 Task: Select the Central Africa Time as time zone for the schedule.
Action: Mouse moved to (469, 208)
Screenshot: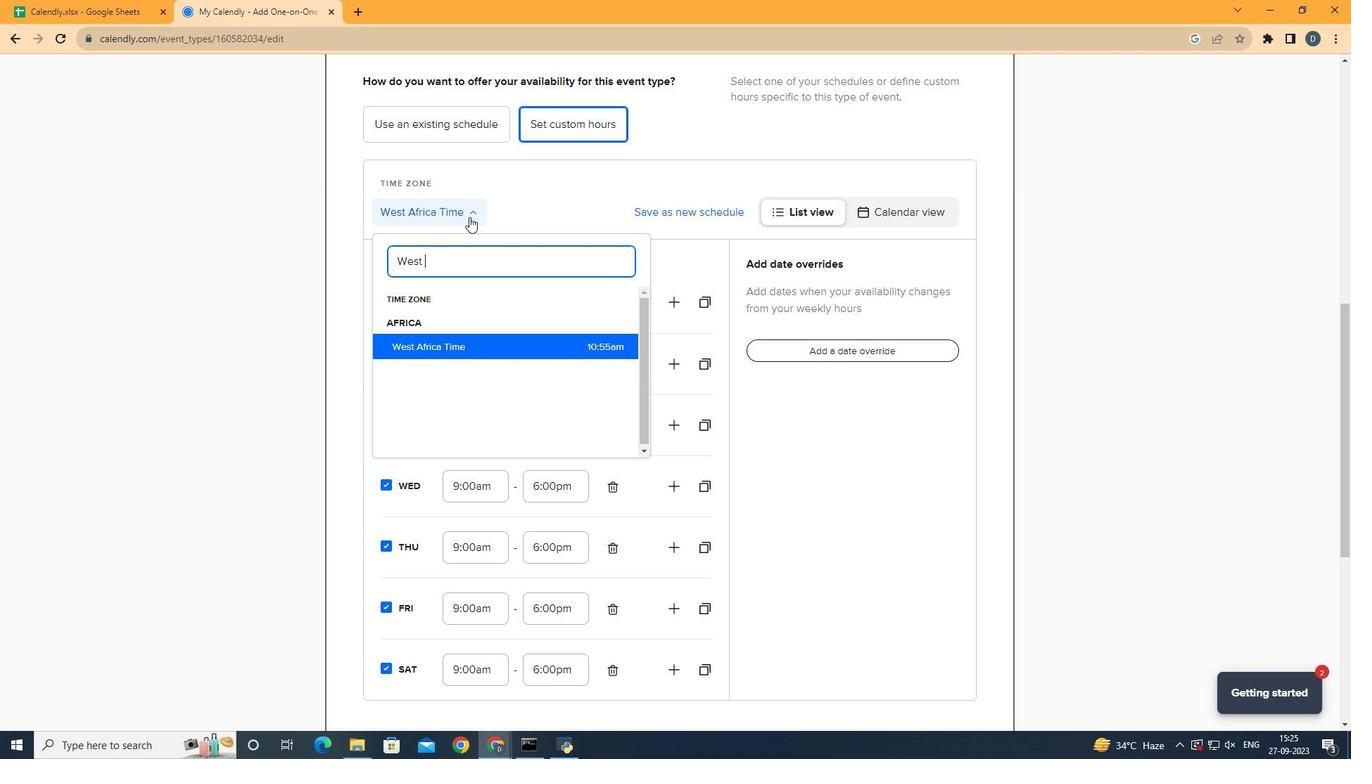 
Action: Mouse pressed left at (469, 208)
Screenshot: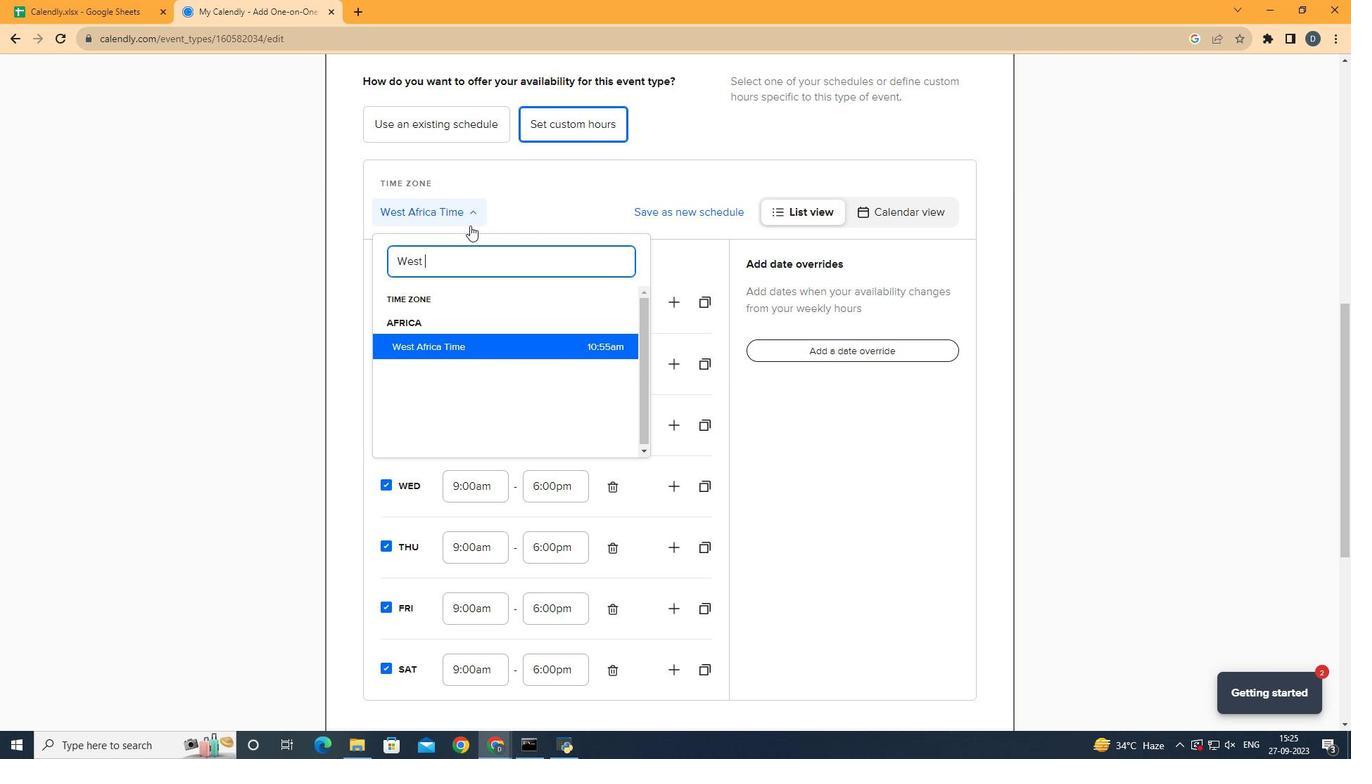 
Action: Mouse moved to (462, 262)
Screenshot: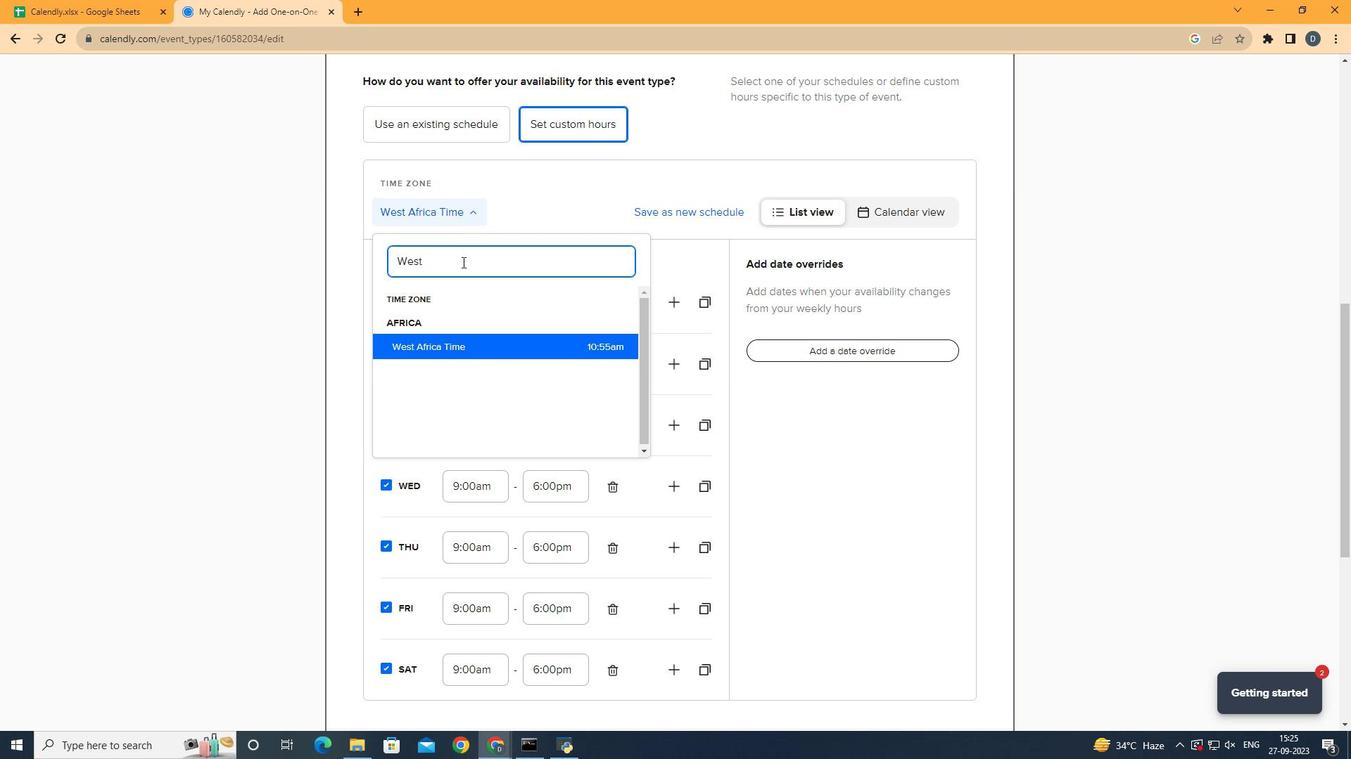 
Action: Mouse pressed left at (462, 262)
Screenshot: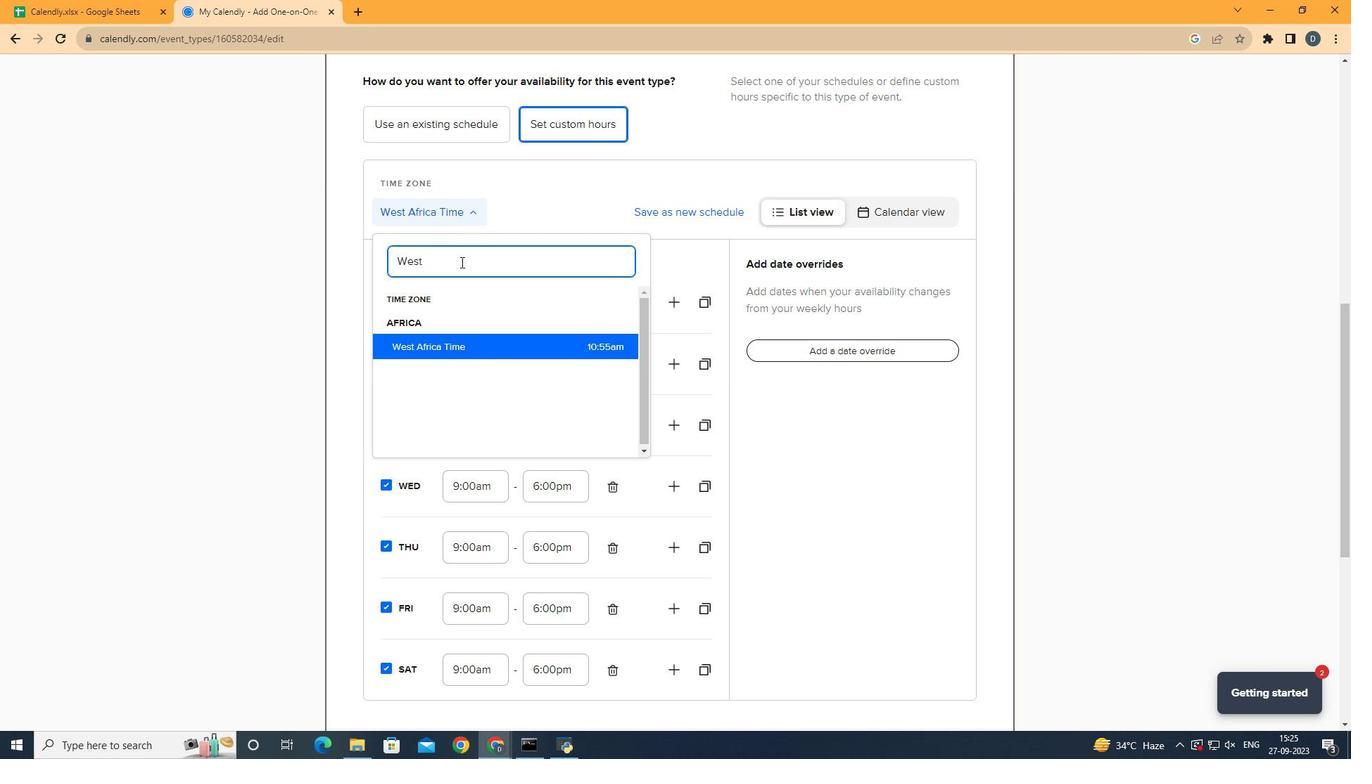 
Action: Mouse moved to (460, 262)
Screenshot: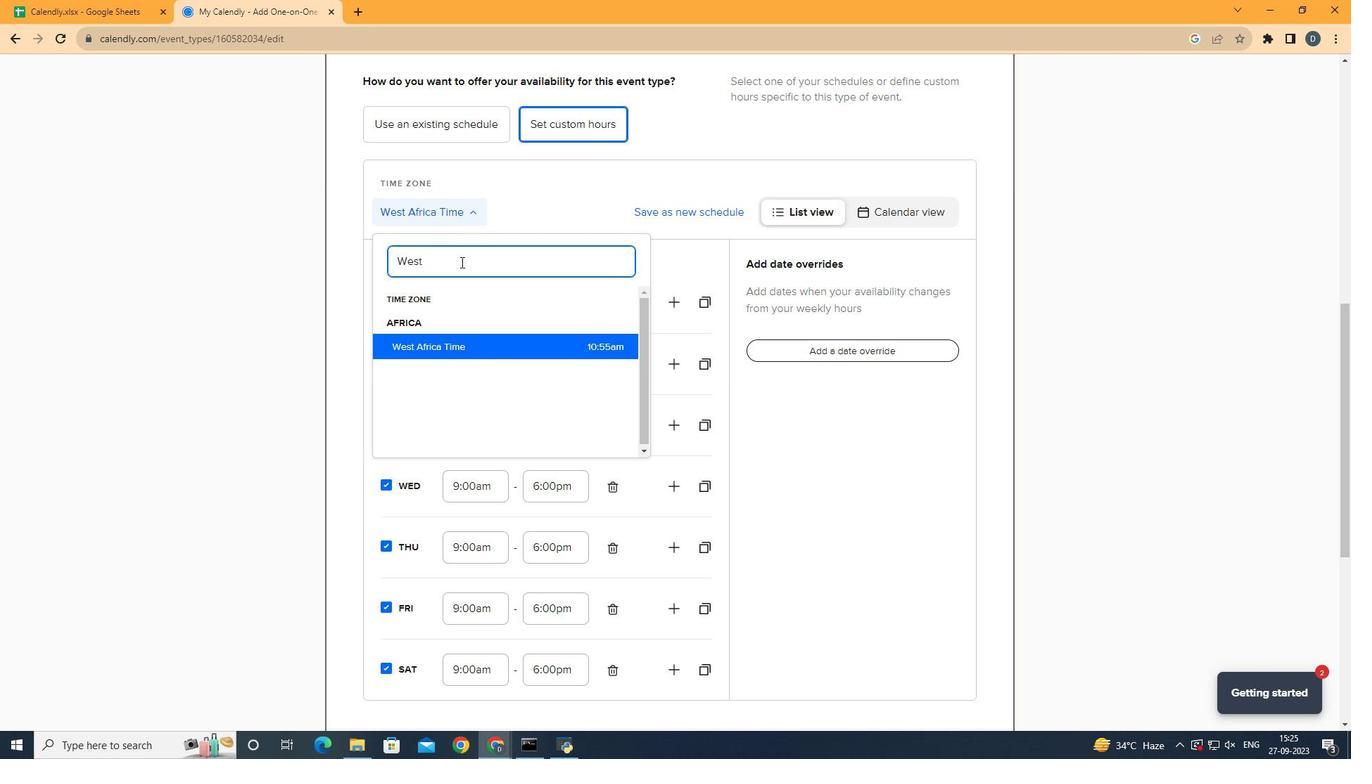 
Action: Key pressed <Key.backspace><Key.backspace><Key.backspace><Key.backspace><Key.backspace><Key.backspace><Key.backspace><Key.backspace><Key.backspace><Key.backspace><Key.backspace><Key.backspace><Key.backspace><Key.backspace><Key.backspace><Key.backspace><Key.backspace><Key.backspace><Key.shift>Central<Key.space><Key.shift>Africa
Screenshot: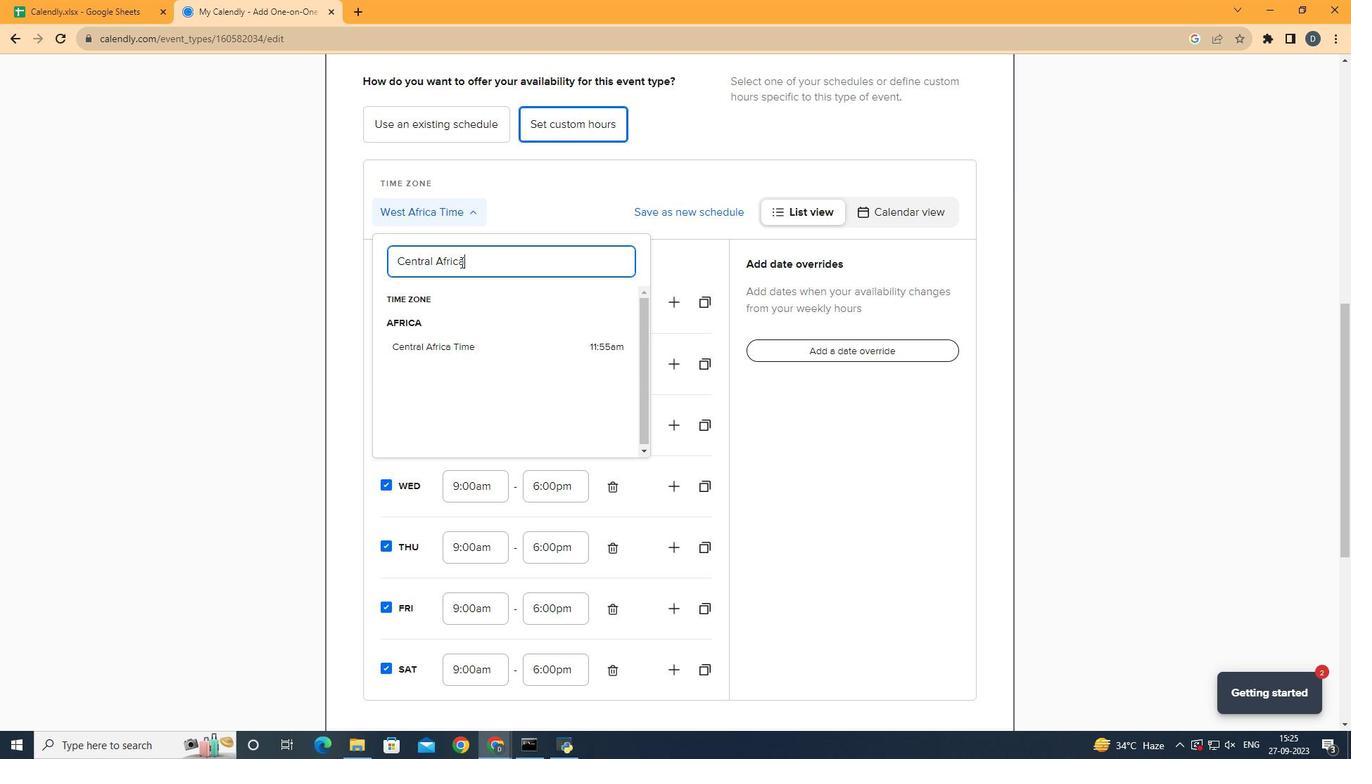 
Action: Mouse moved to (496, 346)
Screenshot: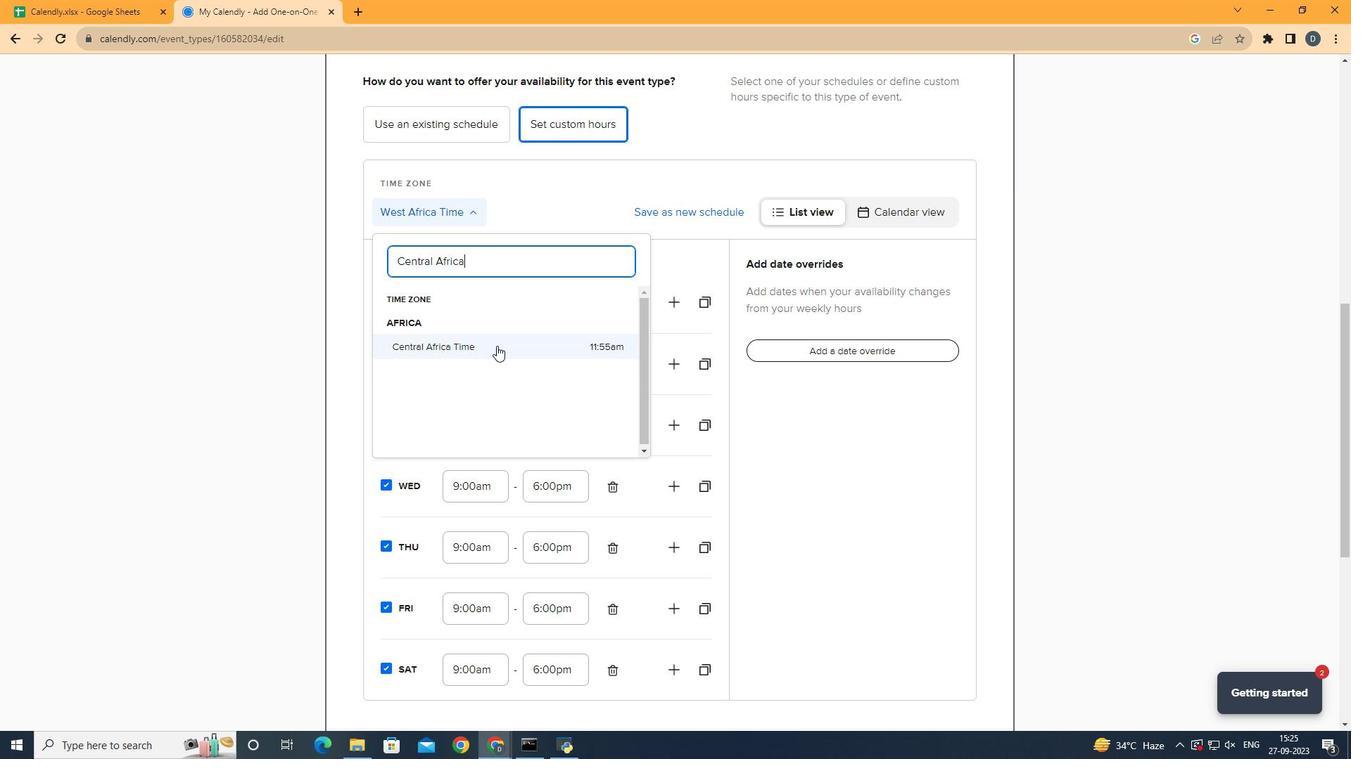 
Action: Mouse pressed left at (496, 346)
Screenshot: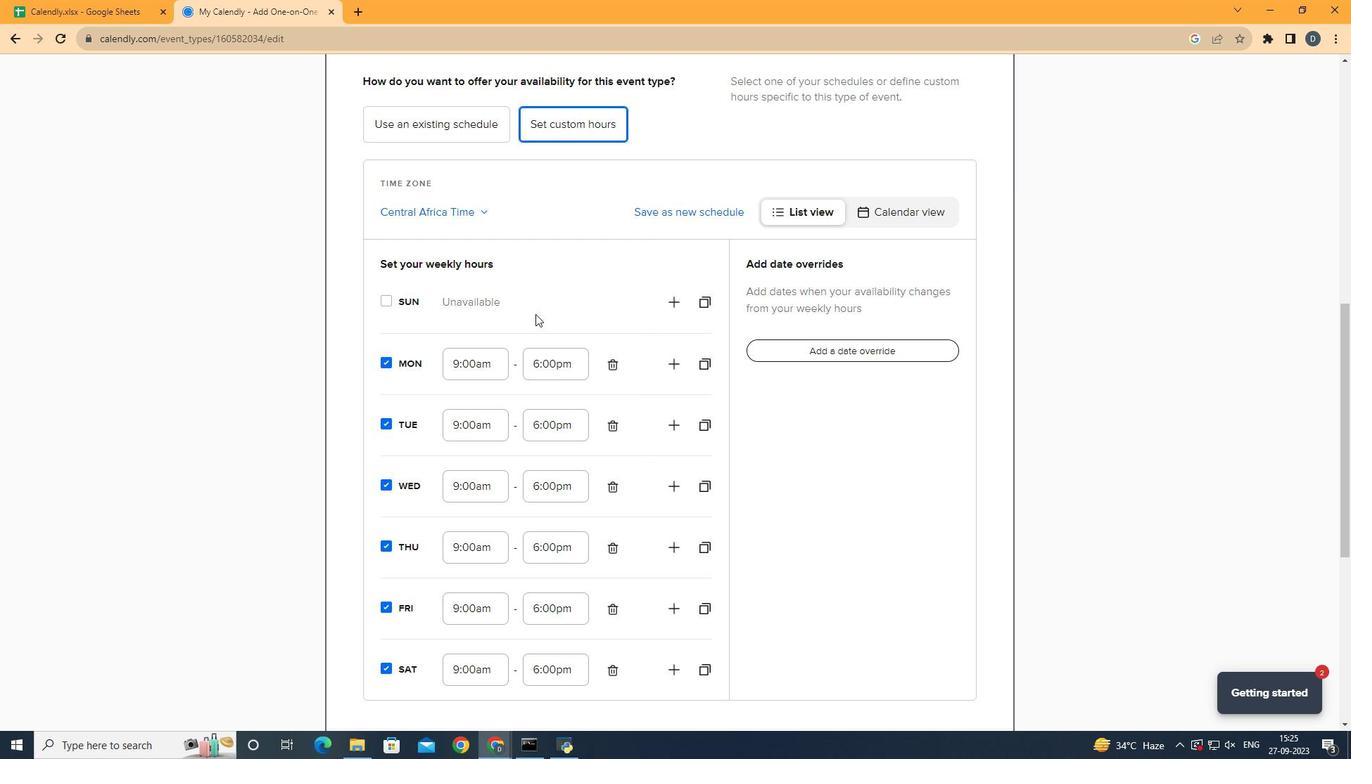 
Action: Mouse moved to (588, 257)
Screenshot: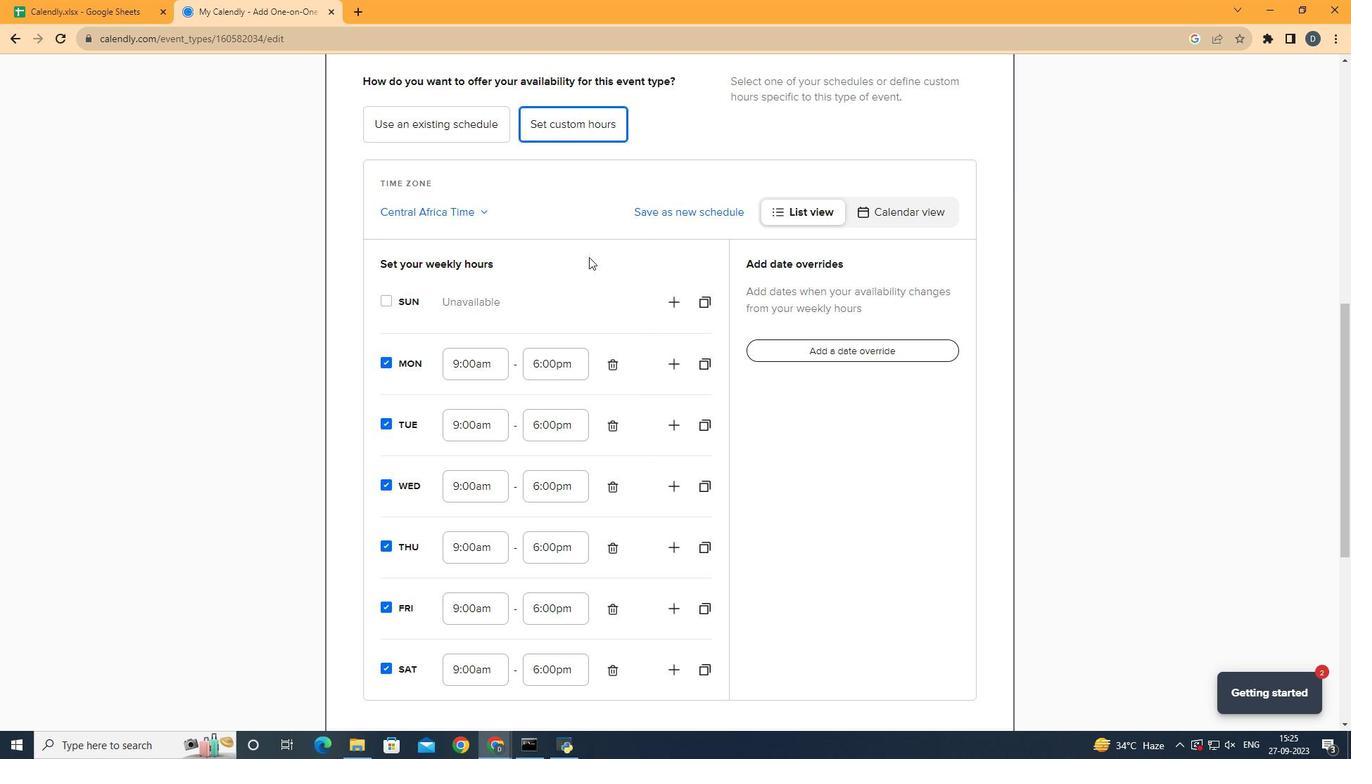 
Action: Mouse pressed left at (588, 257)
Screenshot: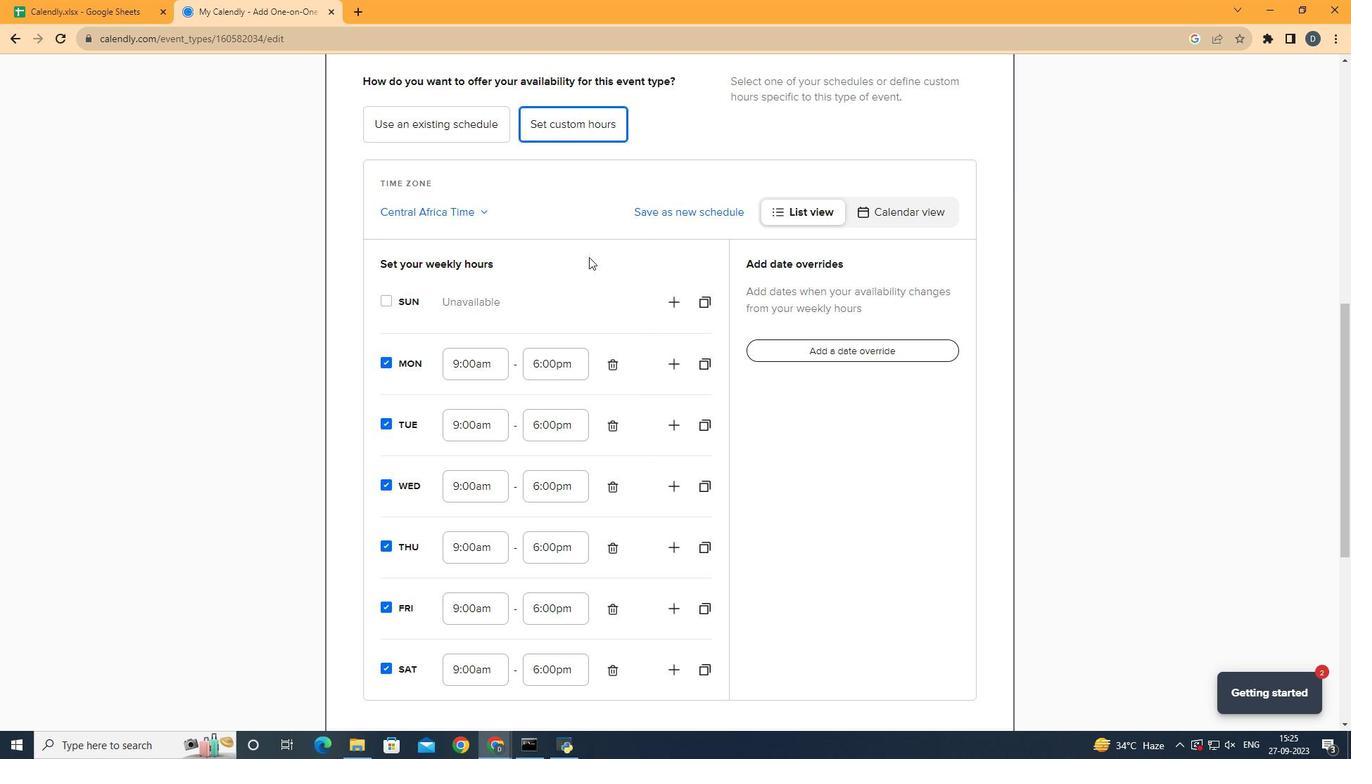 
